 Task: In the  document Readingplan.rtf Insert the command  'Editing'Email the file to   'softage.8@softage.net', with message attached Important: I've emailed you crucial details. Please make sure to go through it thoroughly. and file type: Plain Text
Action: Mouse moved to (267, 331)
Screenshot: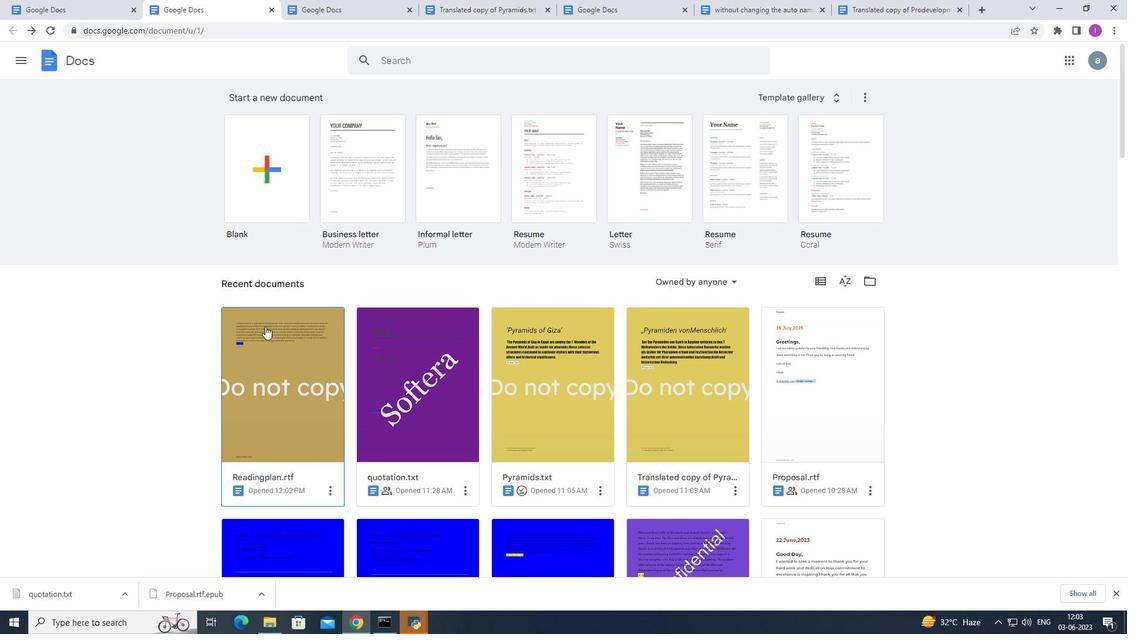 
Action: Mouse pressed left at (267, 331)
Screenshot: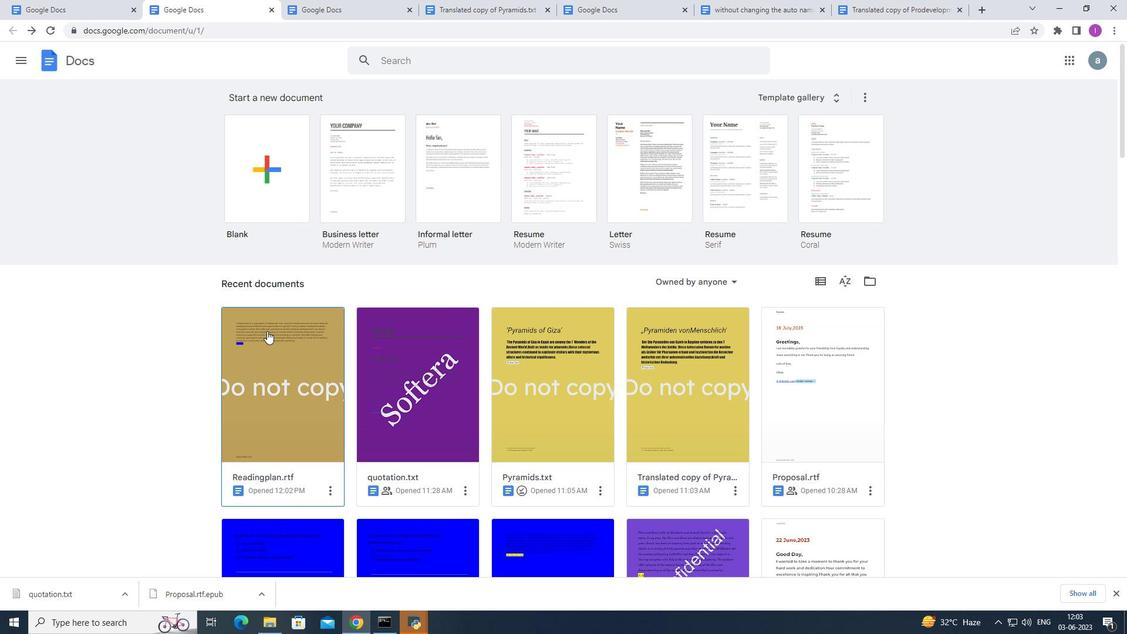 
Action: Mouse moved to (1068, 88)
Screenshot: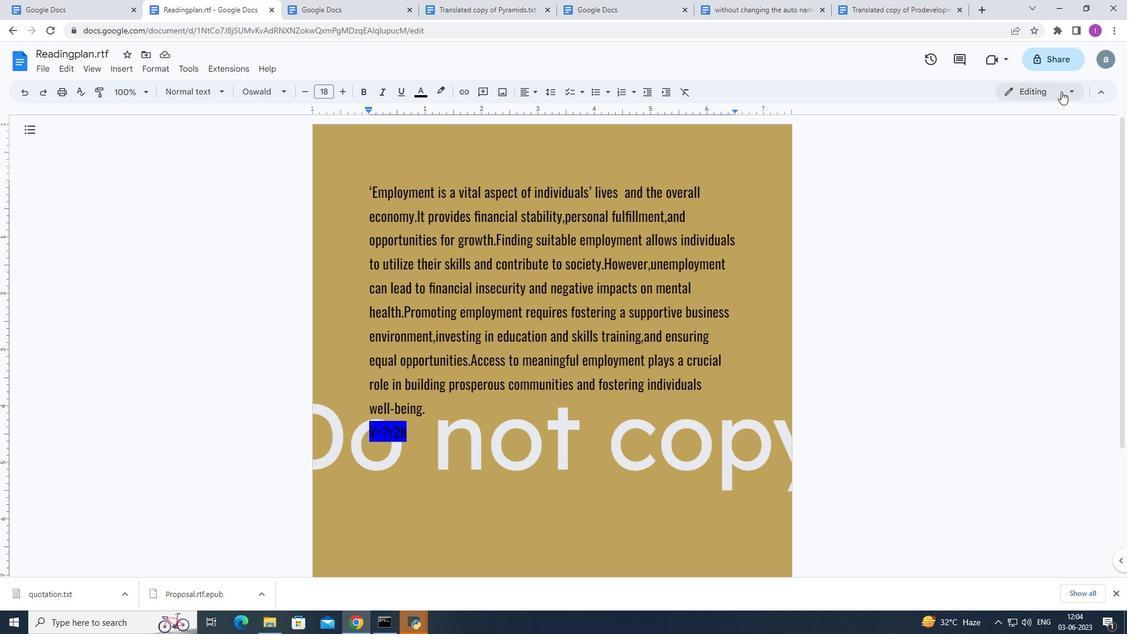 
Action: Mouse pressed left at (1068, 88)
Screenshot: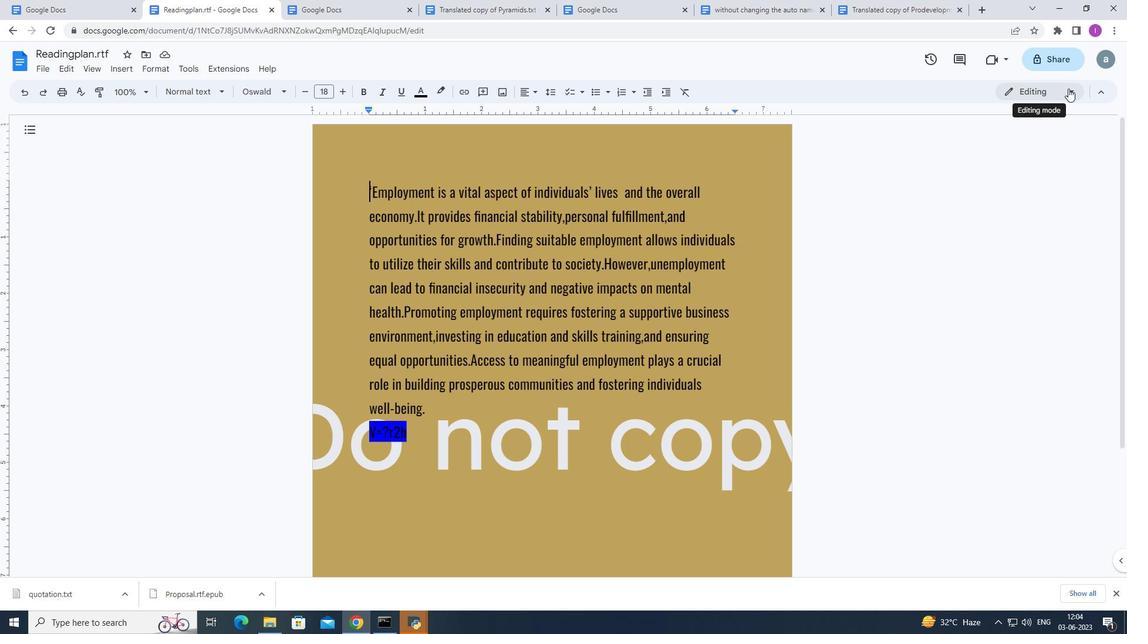 
Action: Mouse moved to (1032, 118)
Screenshot: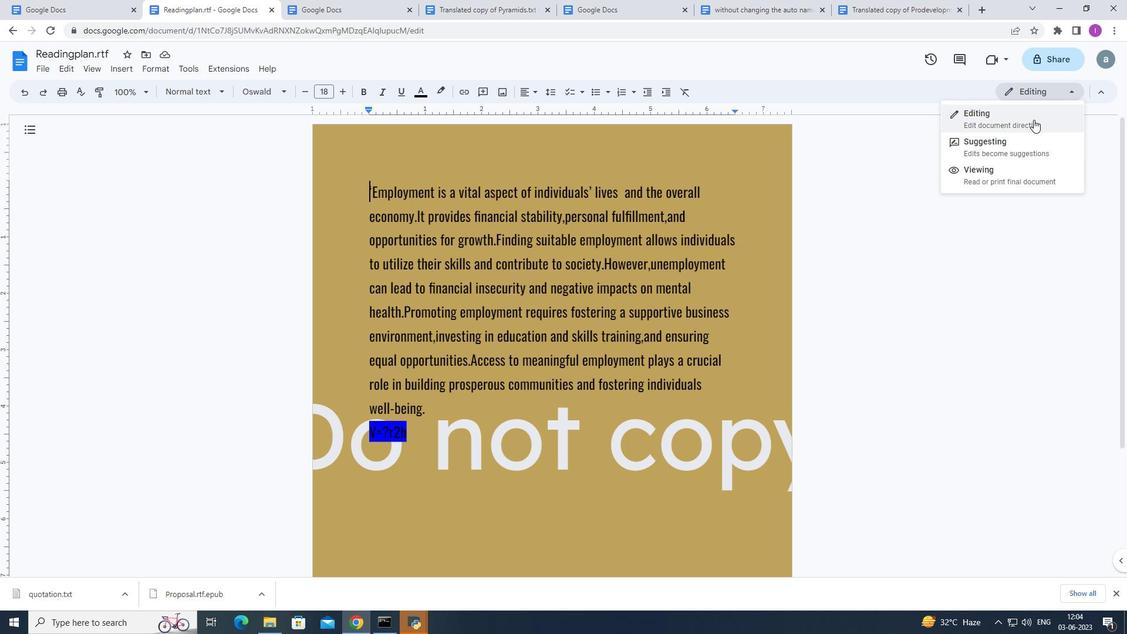 
Action: Mouse pressed left at (1032, 118)
Screenshot: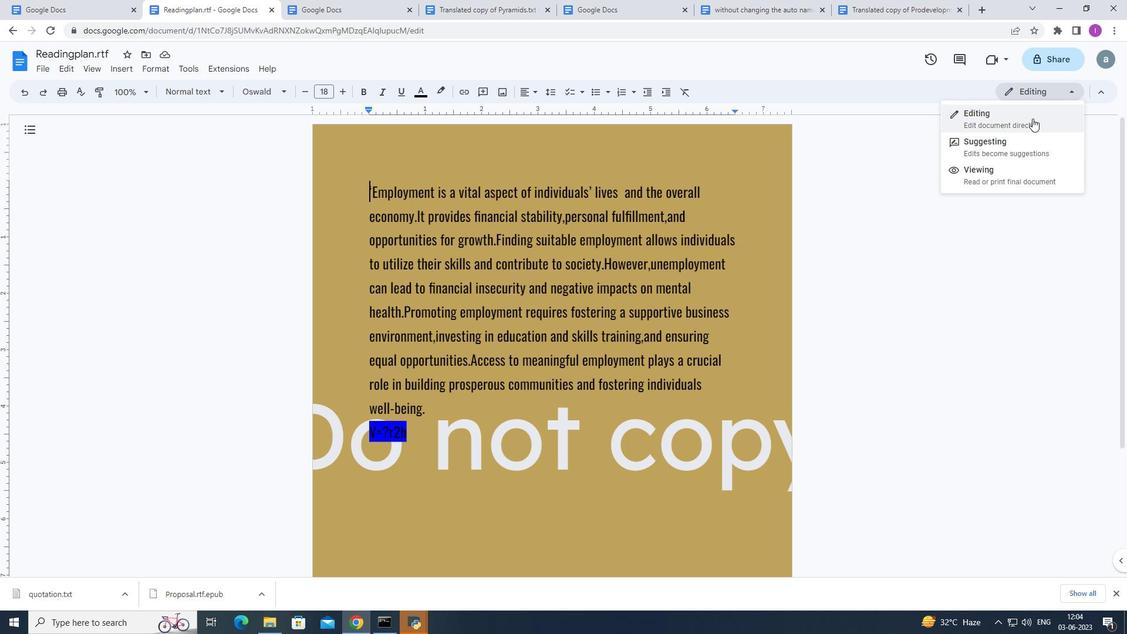 
Action: Mouse moved to (44, 68)
Screenshot: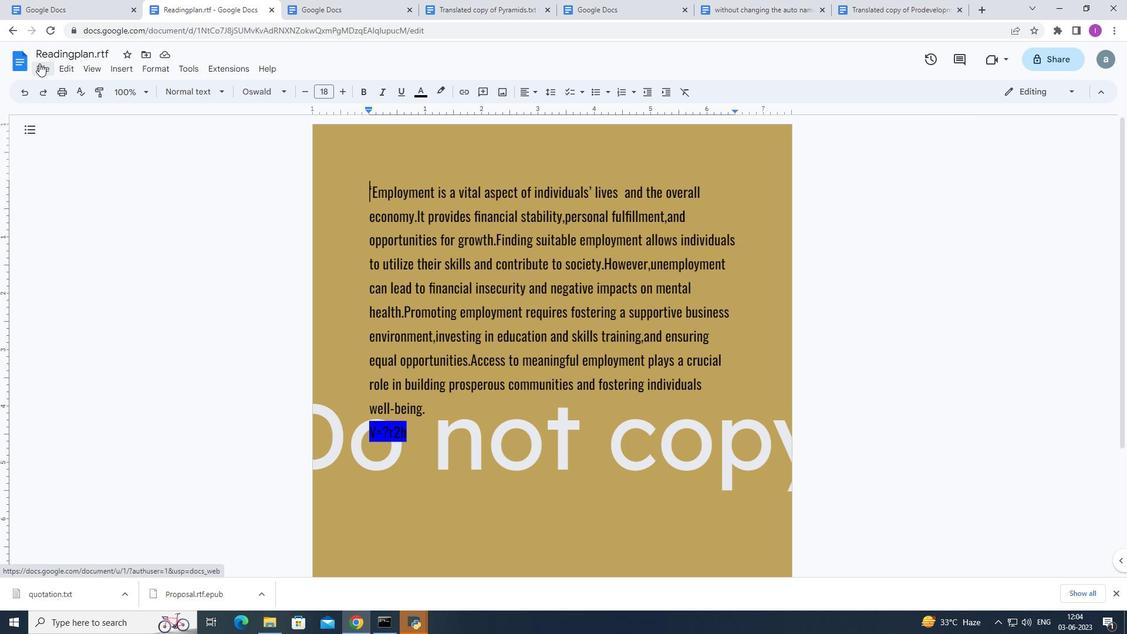
Action: Mouse pressed left at (44, 68)
Screenshot: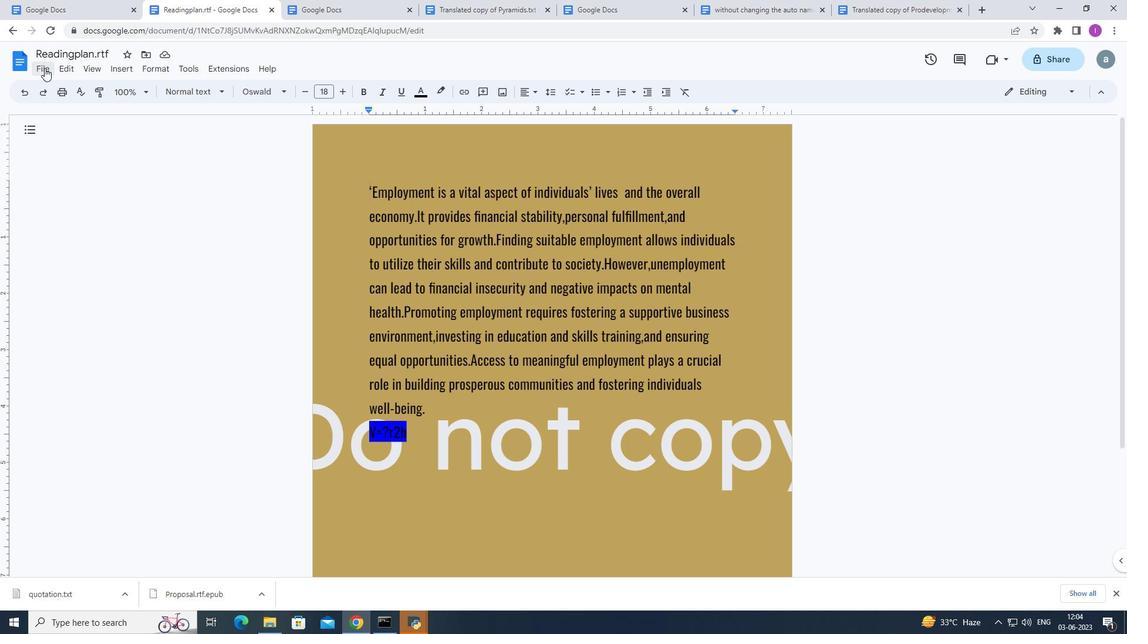 
Action: Mouse moved to (80, 171)
Screenshot: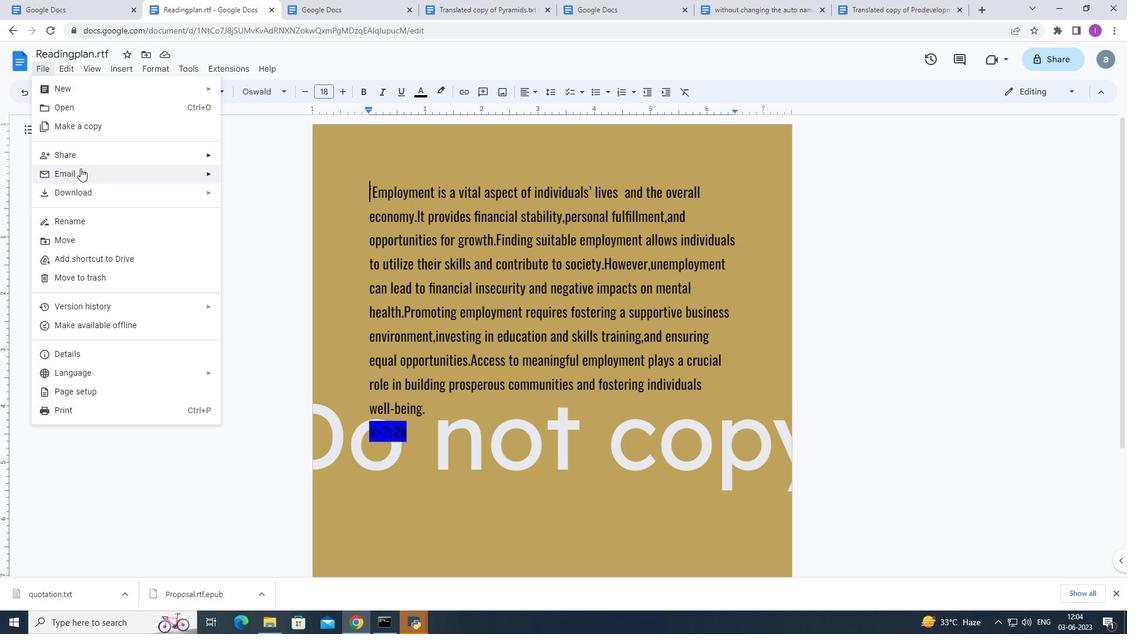 
Action: Mouse pressed left at (80, 171)
Screenshot: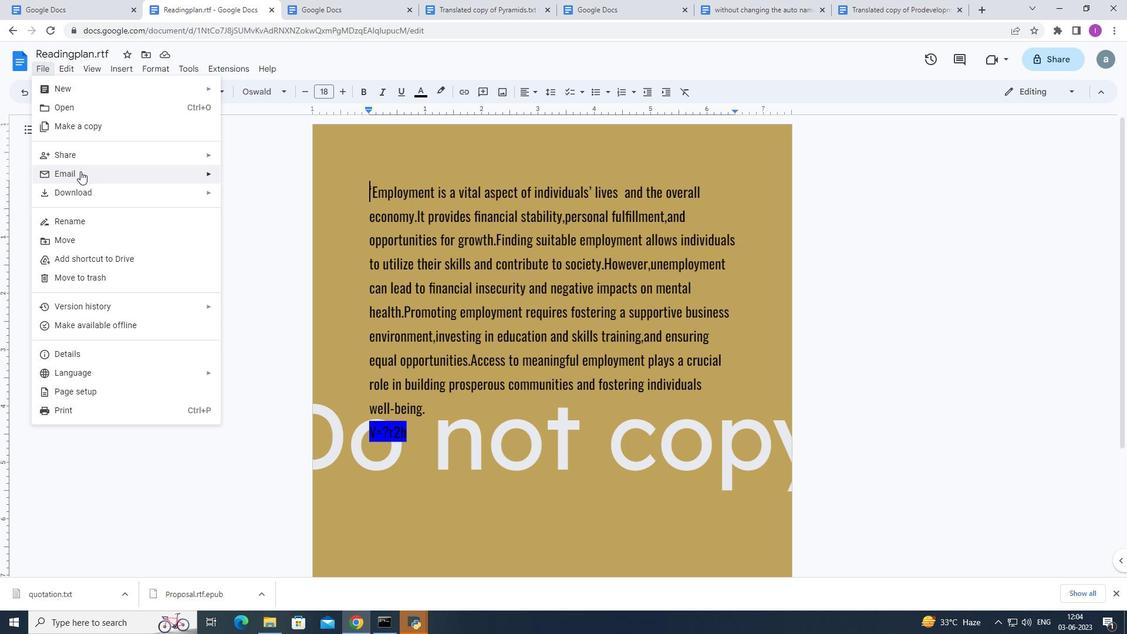 
Action: Mouse moved to (253, 176)
Screenshot: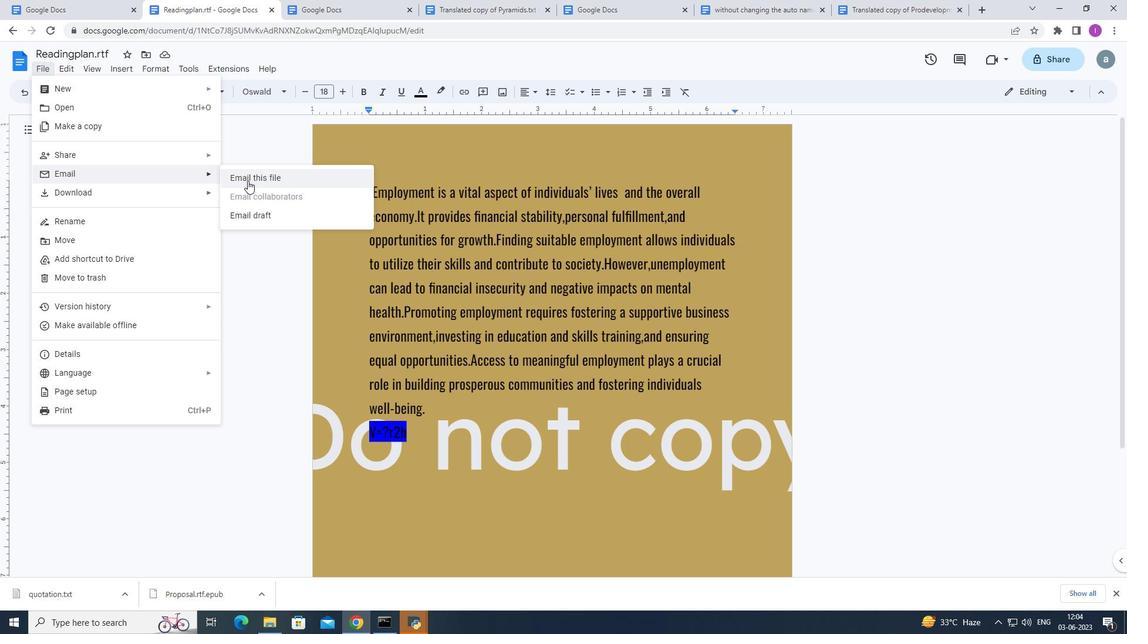 
Action: Mouse pressed left at (253, 176)
Screenshot: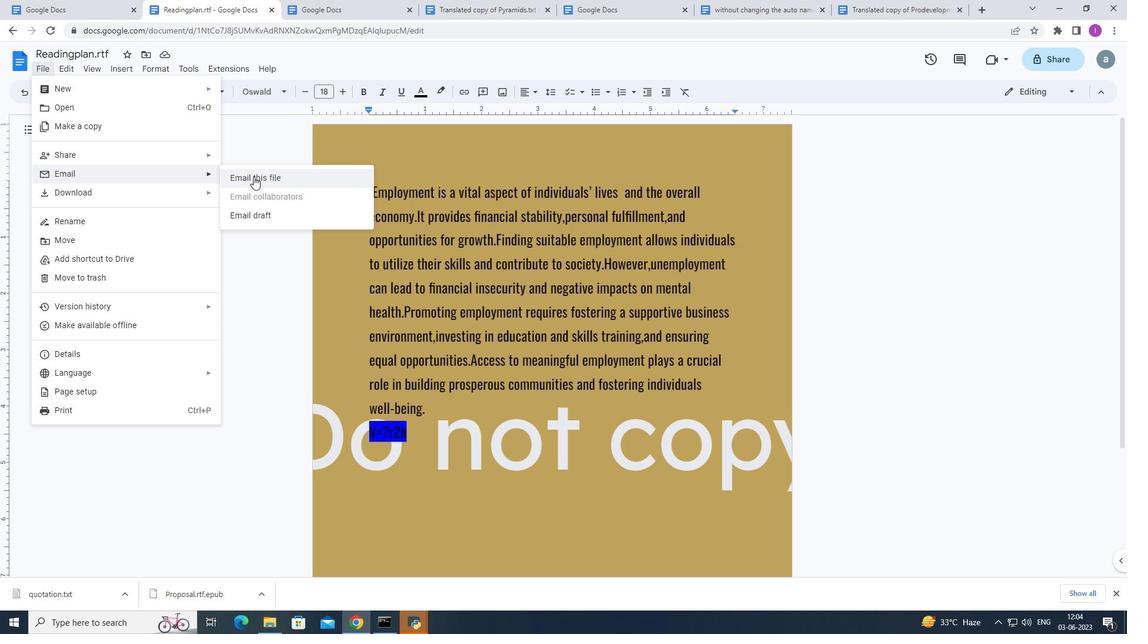 
Action: Mouse moved to (545, 241)
Screenshot: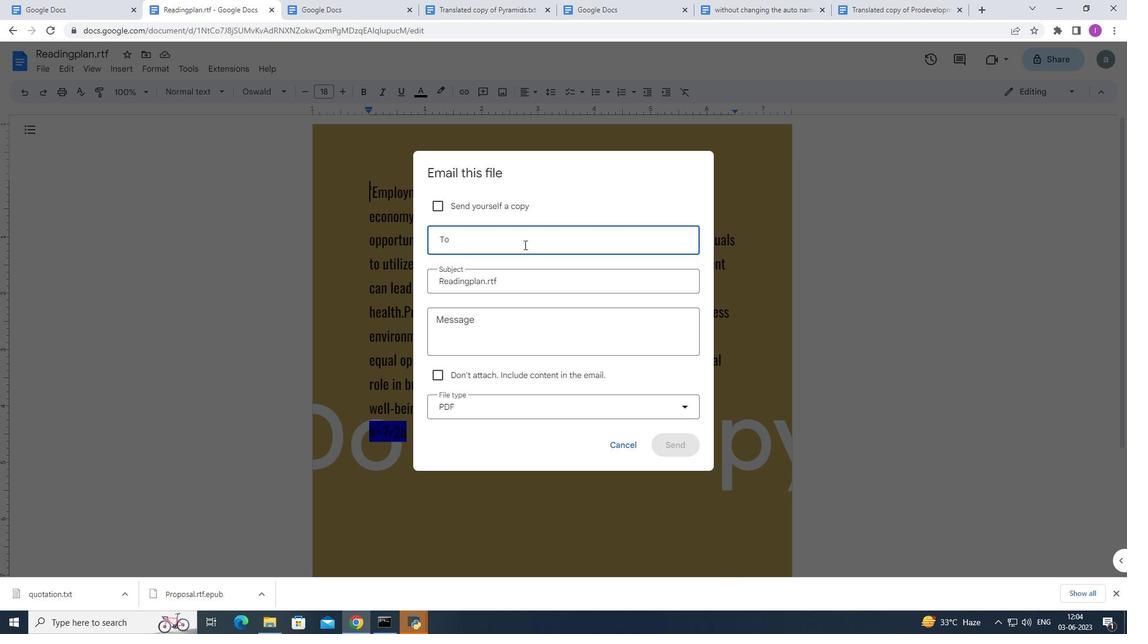 
Action: Key pressed softage.8
Screenshot: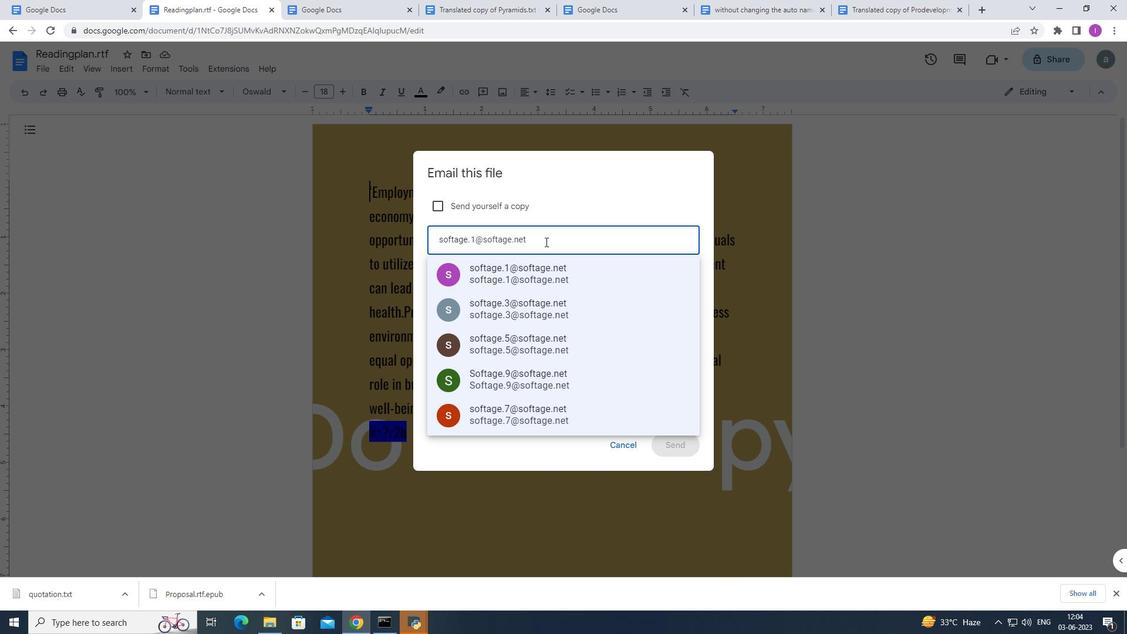 
Action: Mouse moved to (535, 275)
Screenshot: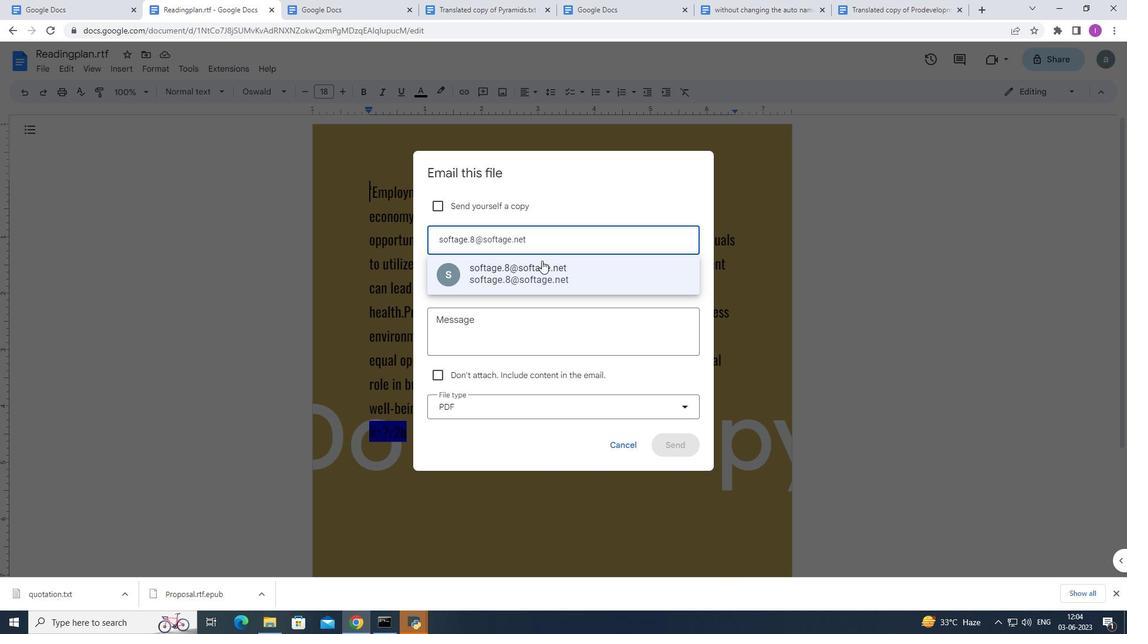 
Action: Mouse pressed left at (535, 275)
Screenshot: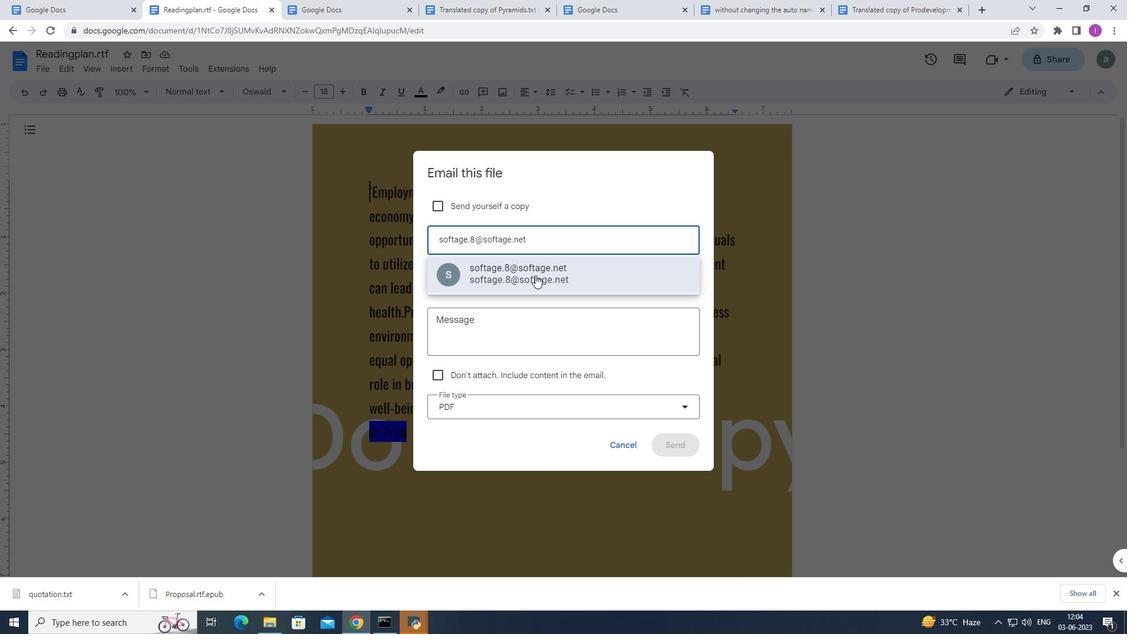 
Action: Mouse moved to (438, 320)
Screenshot: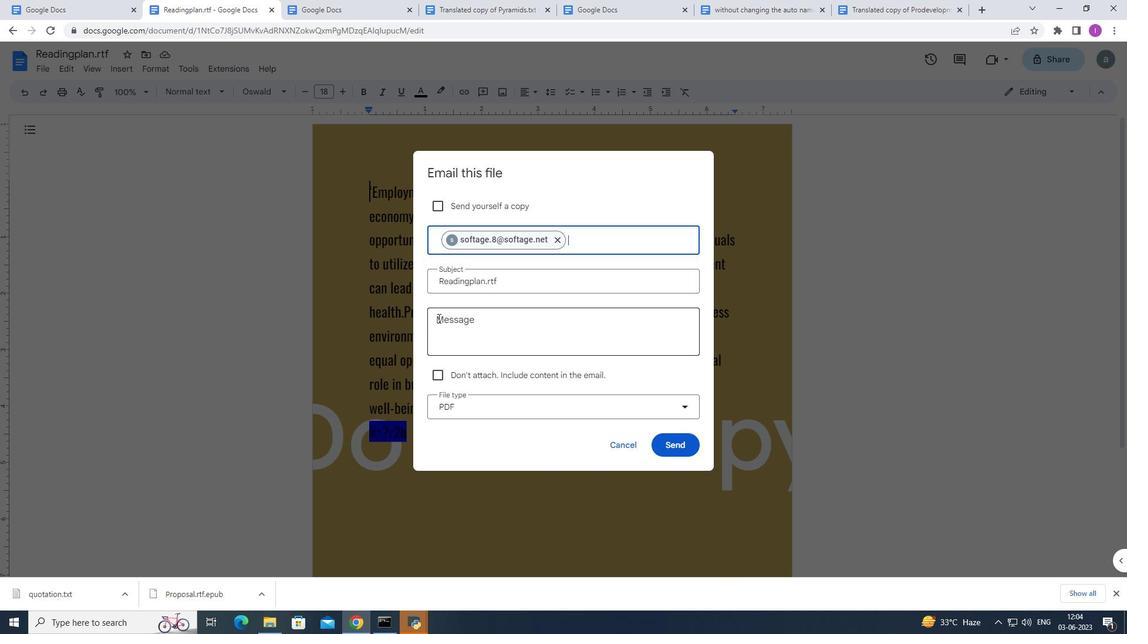 
Action: Mouse pressed left at (438, 320)
Screenshot: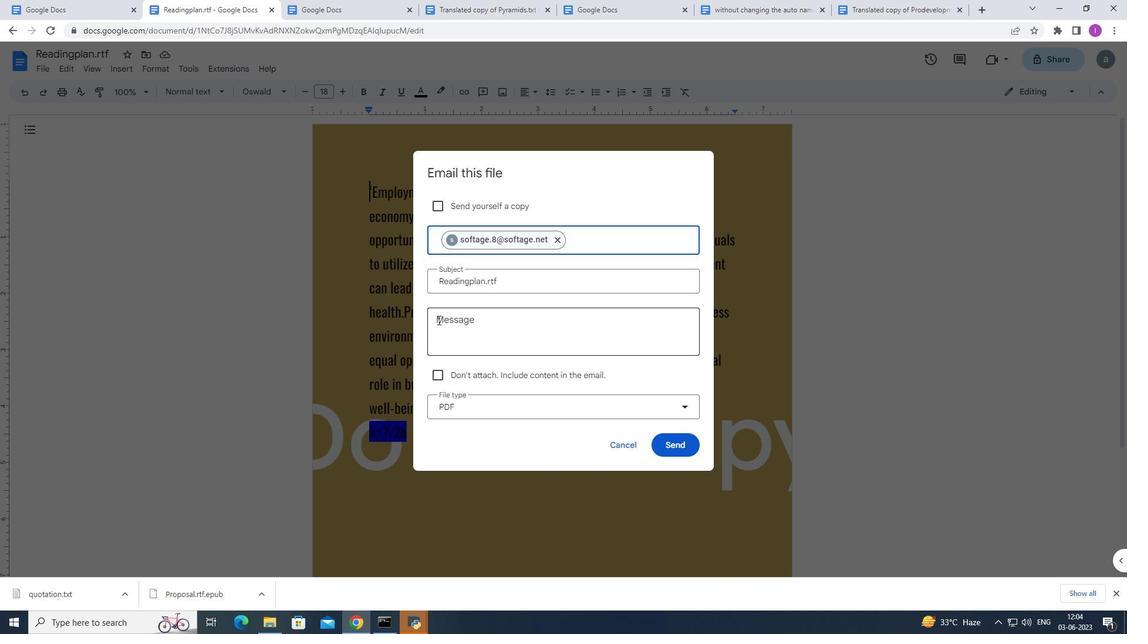
Action: Mouse moved to (537, 320)
Screenshot: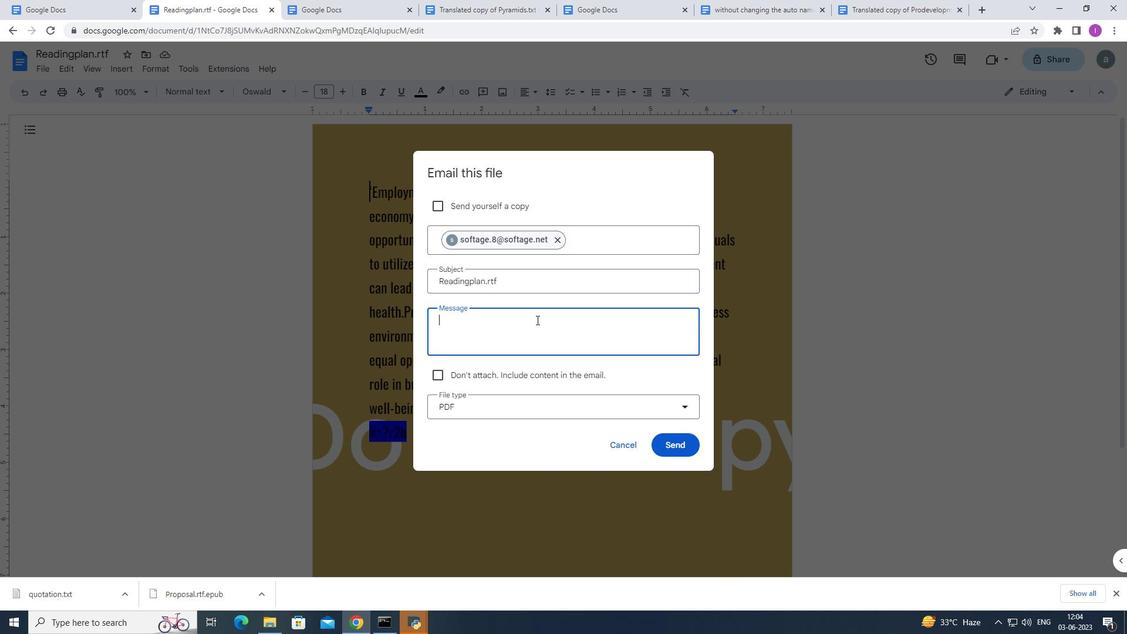 
Action: Key pressed <Key.shift>Important<Key.shift>:<Key.space><Key.shift>I've<Key.space>emailed<Key.space>yi<Key.backspace>ou<Key.space>crus<Key.backspace>cial<Key.space>details.<Key.shift>pl<Key.backspace><Key.backspace><Key.shift>Pleas<Key.space>make<Key.space>sure<Key.space>to<Key.space>go<Key.space>through<Key.space>it<Key.space>thoroughly.
Screenshot: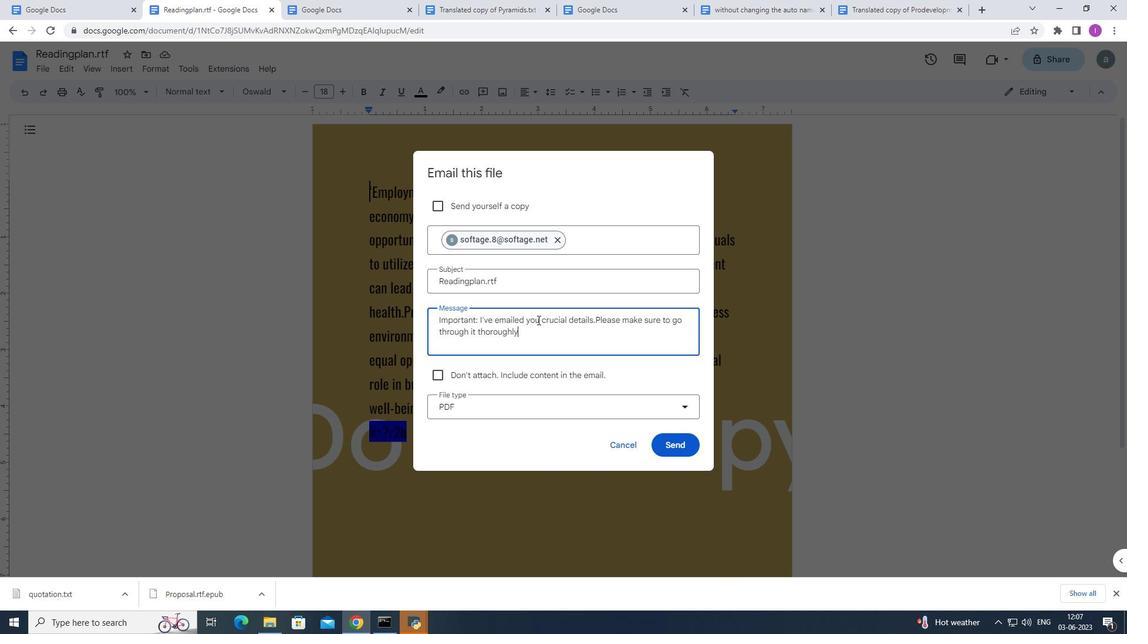 
Action: Mouse moved to (684, 408)
Screenshot: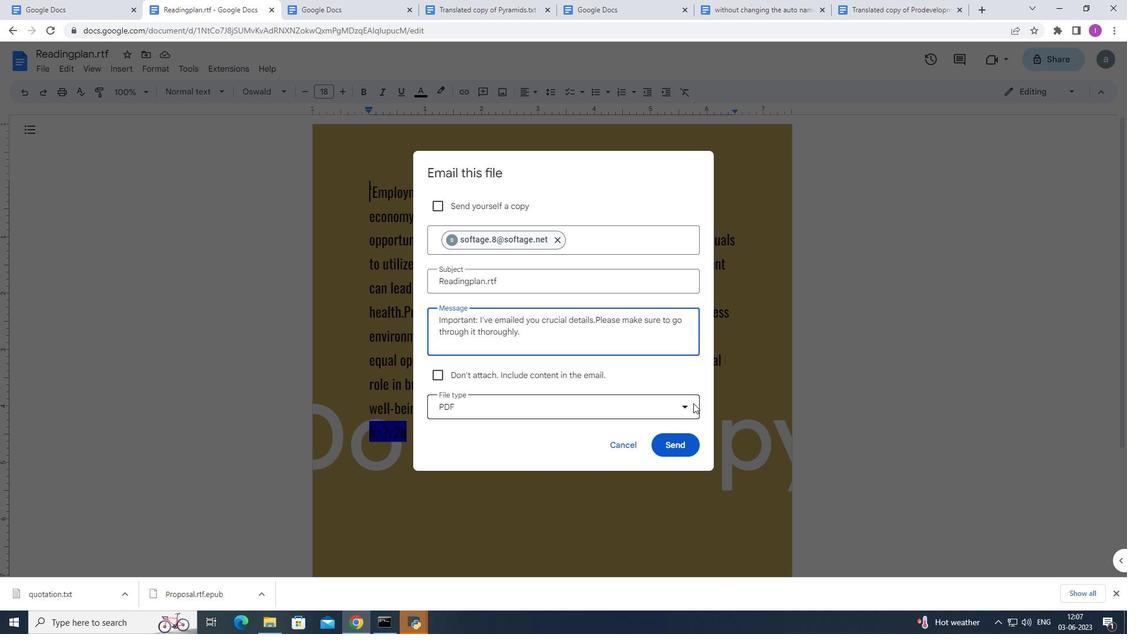 
Action: Mouse pressed left at (684, 408)
Screenshot: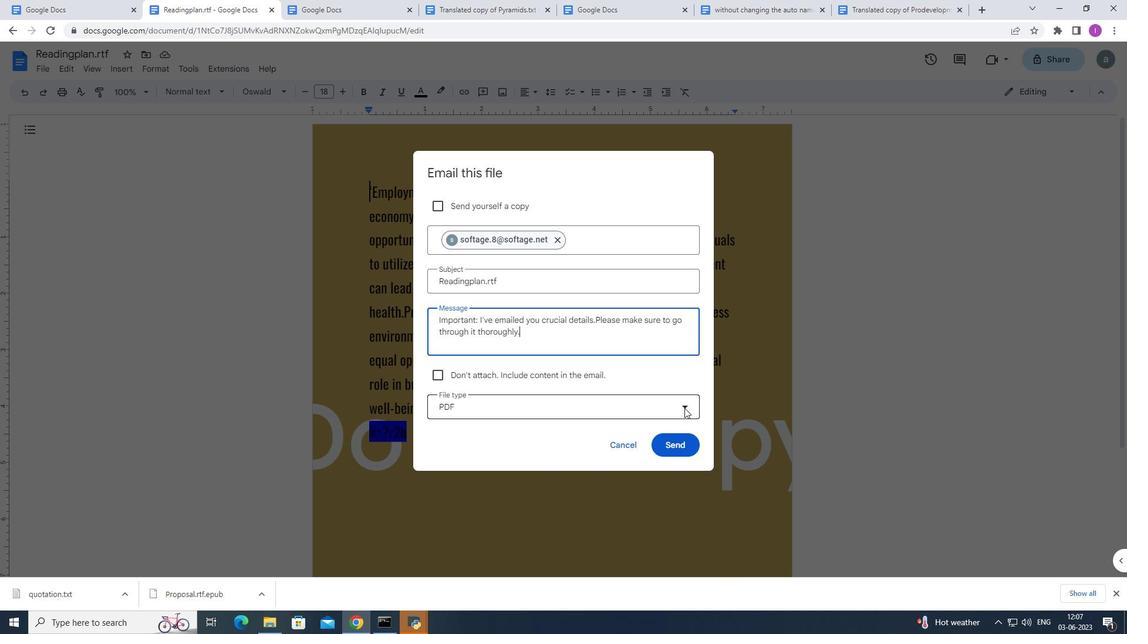 
Action: Mouse moved to (527, 528)
Screenshot: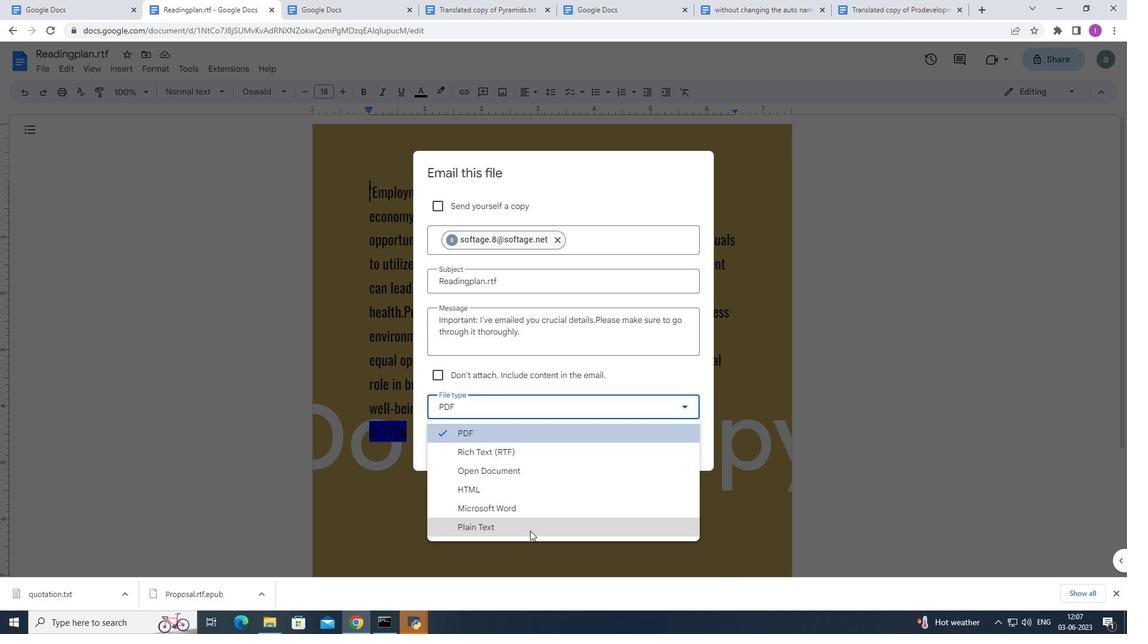 
Action: Mouse pressed left at (527, 528)
Screenshot: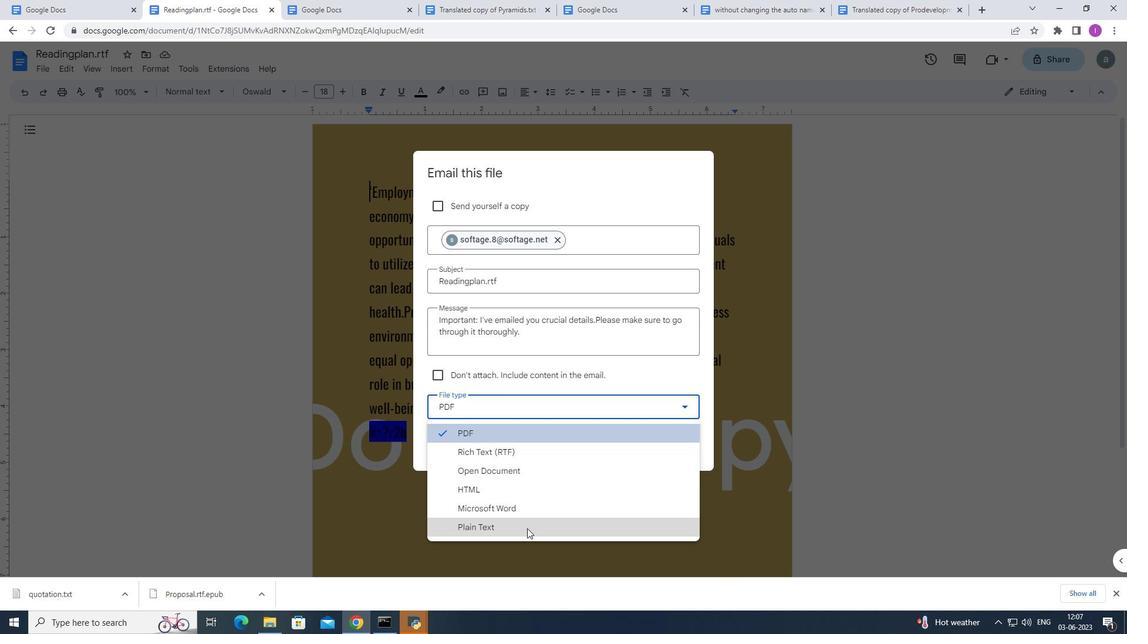 
Action: Mouse moved to (668, 441)
Screenshot: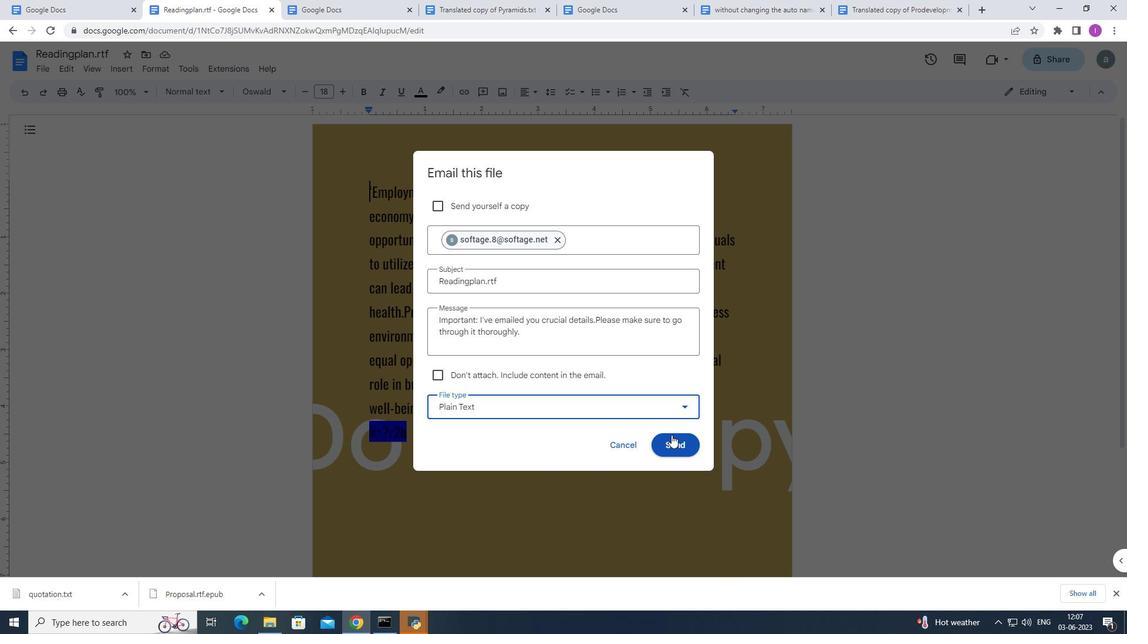 
Action: Mouse pressed left at (668, 441)
Screenshot: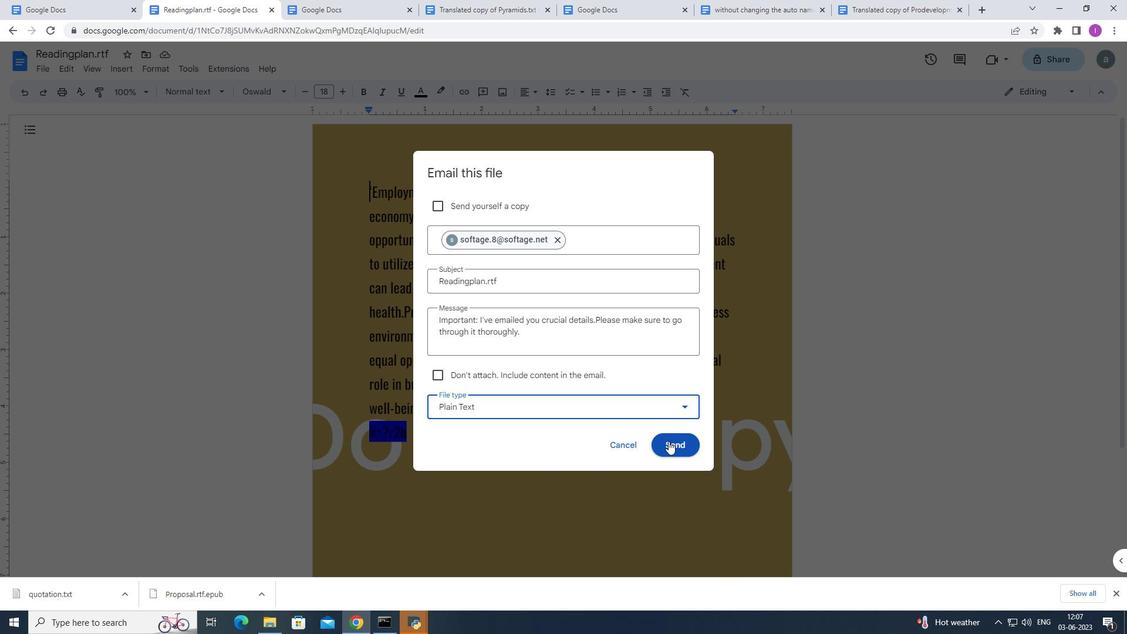 
Action: Mouse moved to (670, 444)
Screenshot: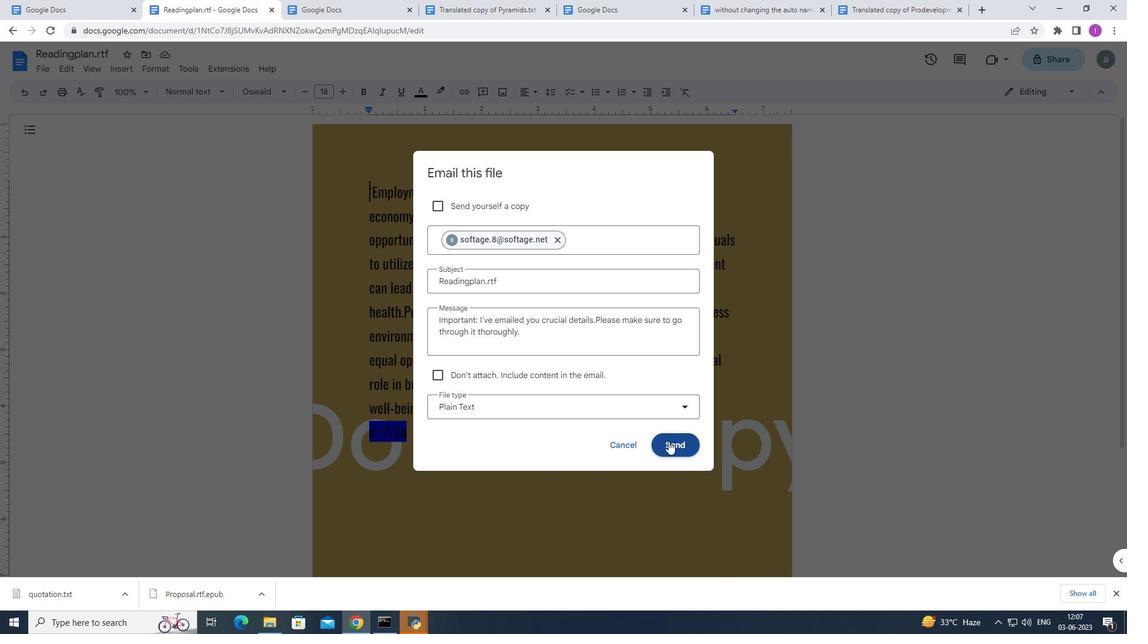 
